 Task: Create List Payment Processing in Board Productivity Strategies to Workspace Corporate Communications. Create List Cryptocurrency in Board Customer Feedback Surveys to Workspace Corporate Communications. Create List Blockchain in Board Customer Loyalty Program Strategy and Execution to Workspace Corporate Communications
Action: Mouse moved to (80, 303)
Screenshot: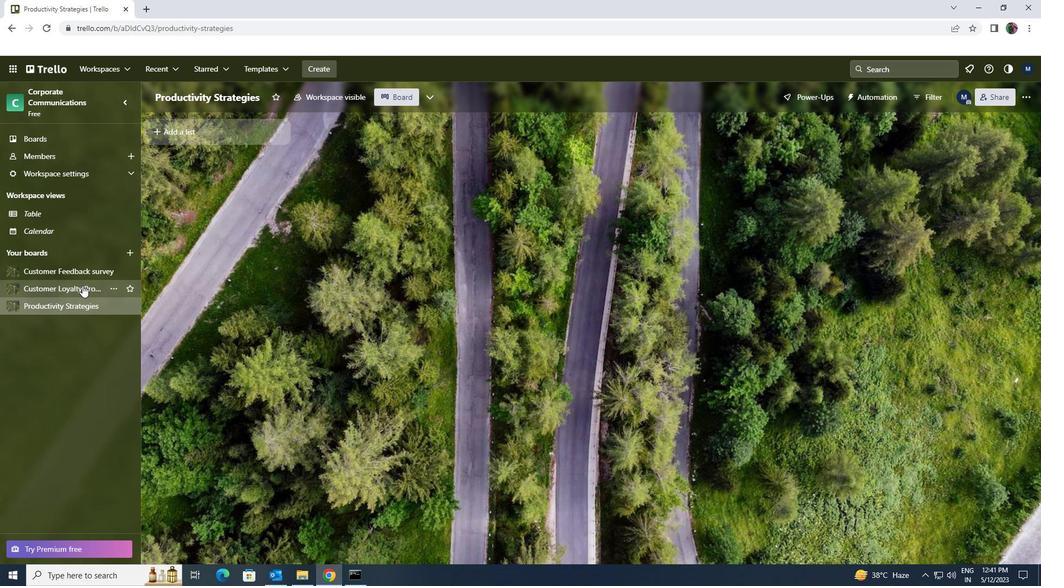 
Action: Mouse pressed left at (80, 303)
Screenshot: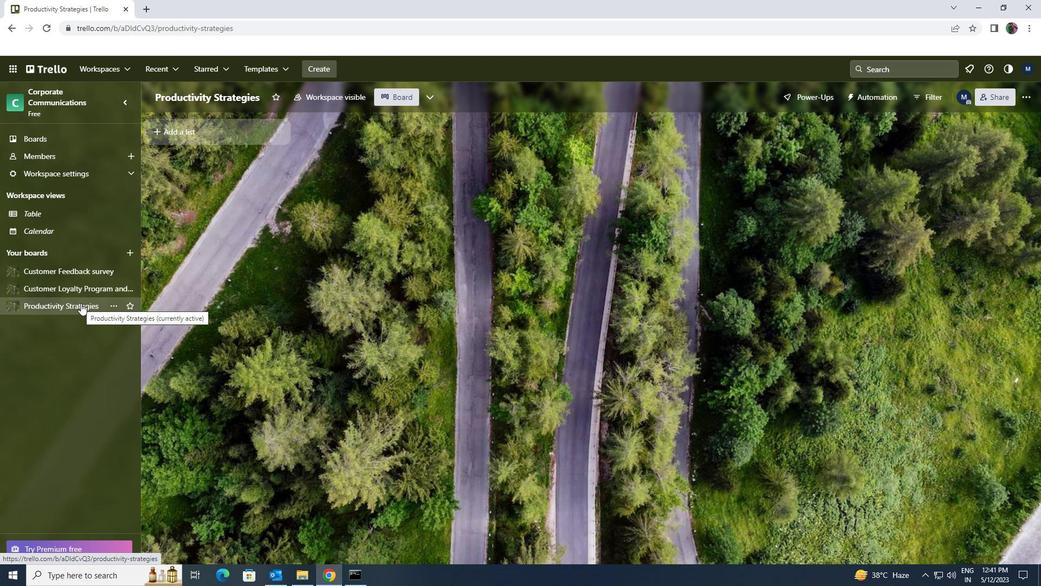 
Action: Mouse moved to (169, 134)
Screenshot: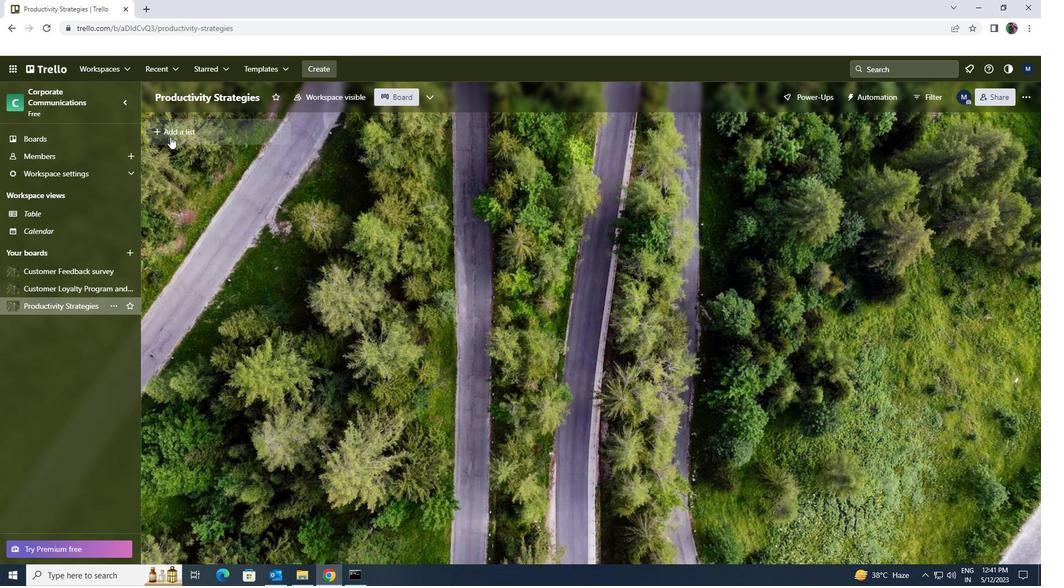 
Action: Mouse pressed left at (169, 134)
Screenshot: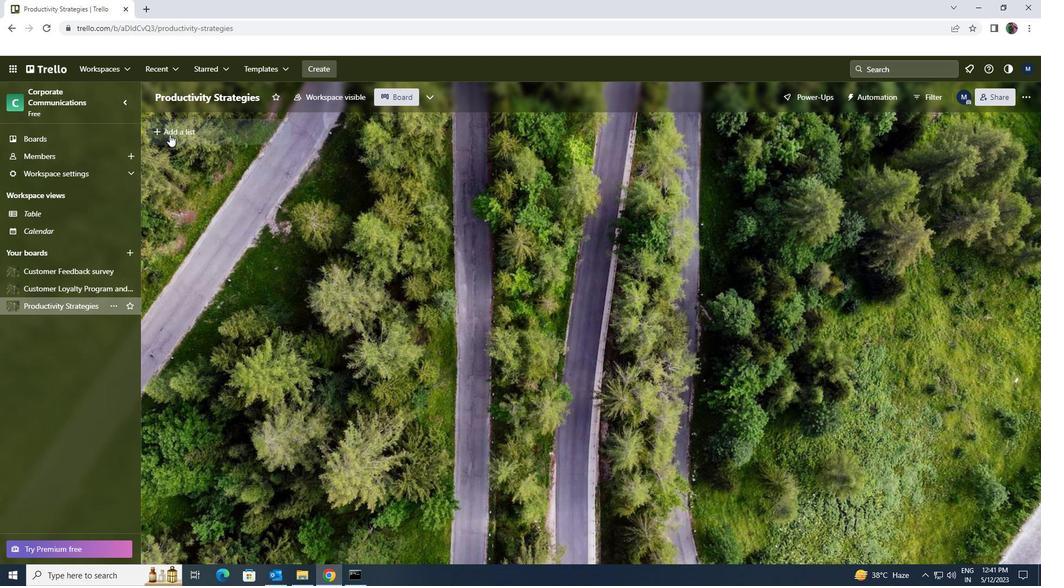 
Action: Key pressed <Key.shift>PAYMENT<Key.space><Key.shift>PROCESSING
Screenshot: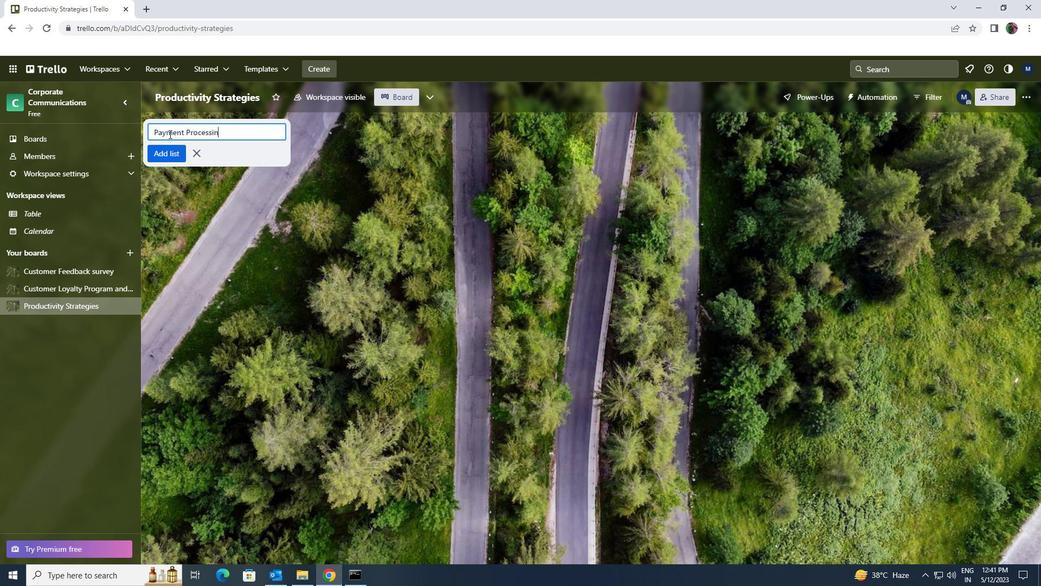 
Action: Mouse moved to (169, 149)
Screenshot: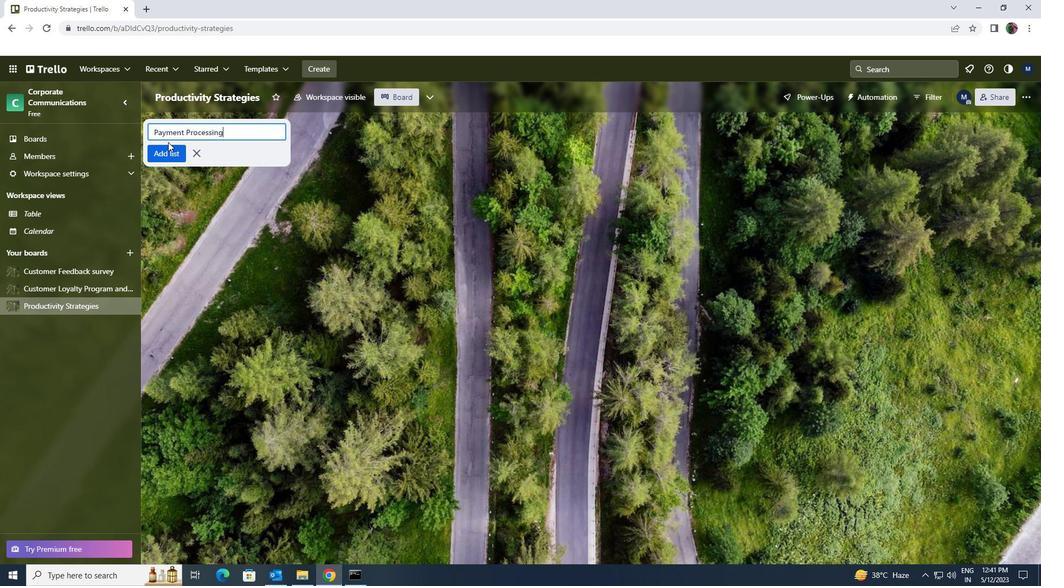
Action: Mouse pressed left at (169, 149)
Screenshot: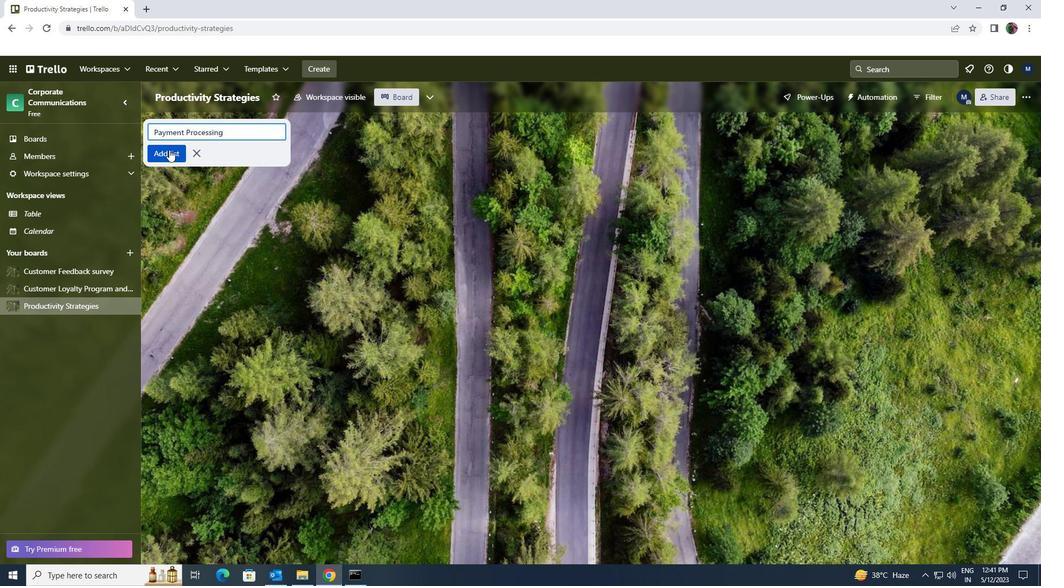 
Action: Mouse moved to (53, 271)
Screenshot: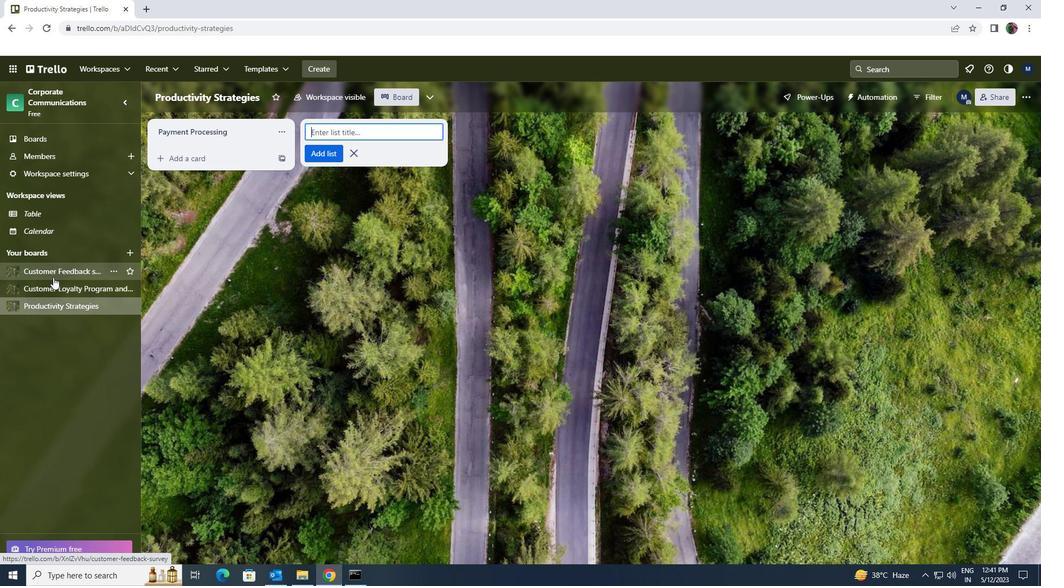 
Action: Mouse pressed left at (53, 271)
Screenshot: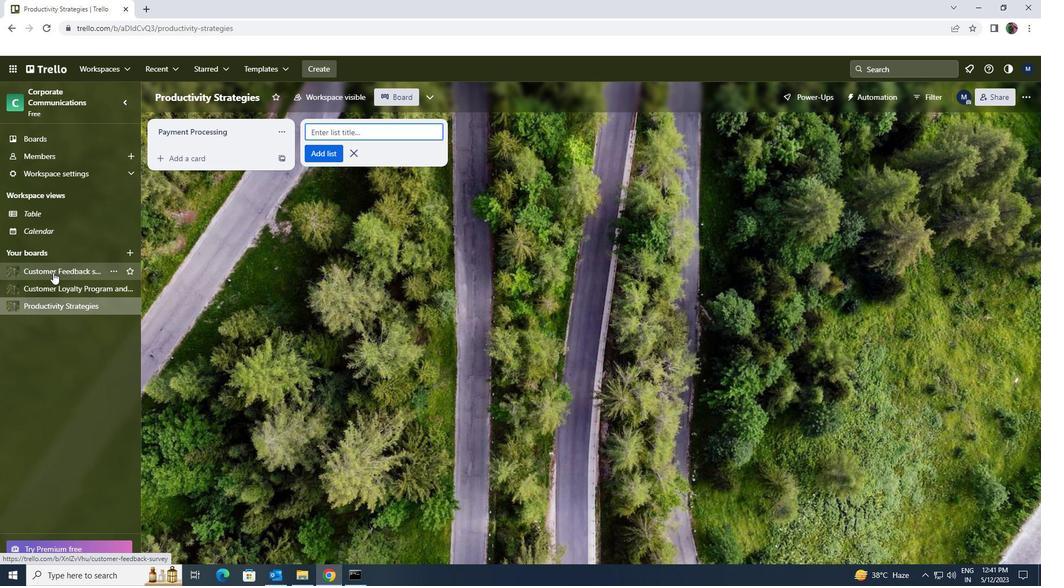 
Action: Mouse moved to (171, 138)
Screenshot: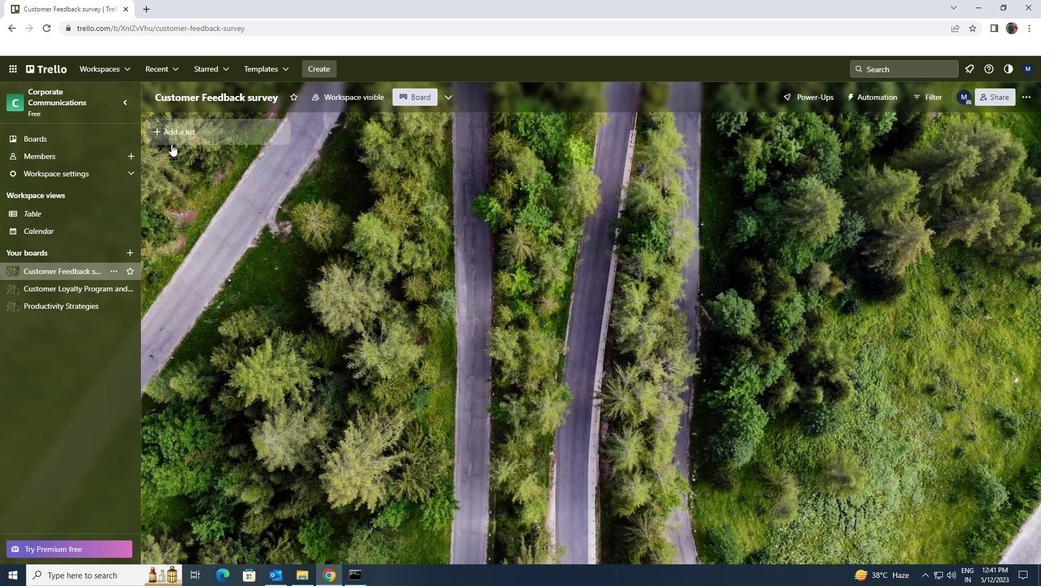 
Action: Mouse pressed left at (171, 138)
Screenshot: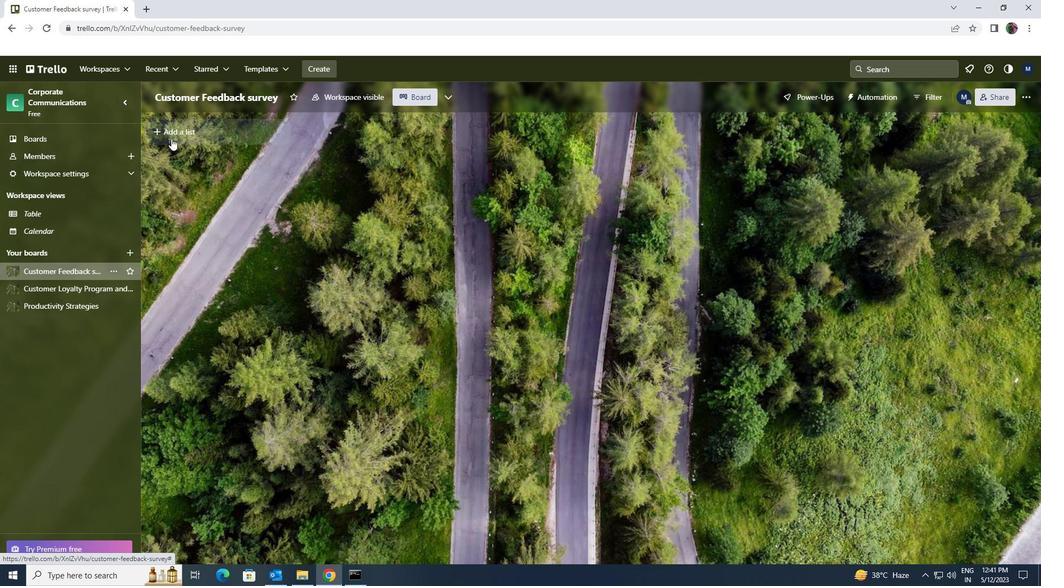 
Action: Key pressed <Key.shift>CRYPTOCURRENCY
Screenshot: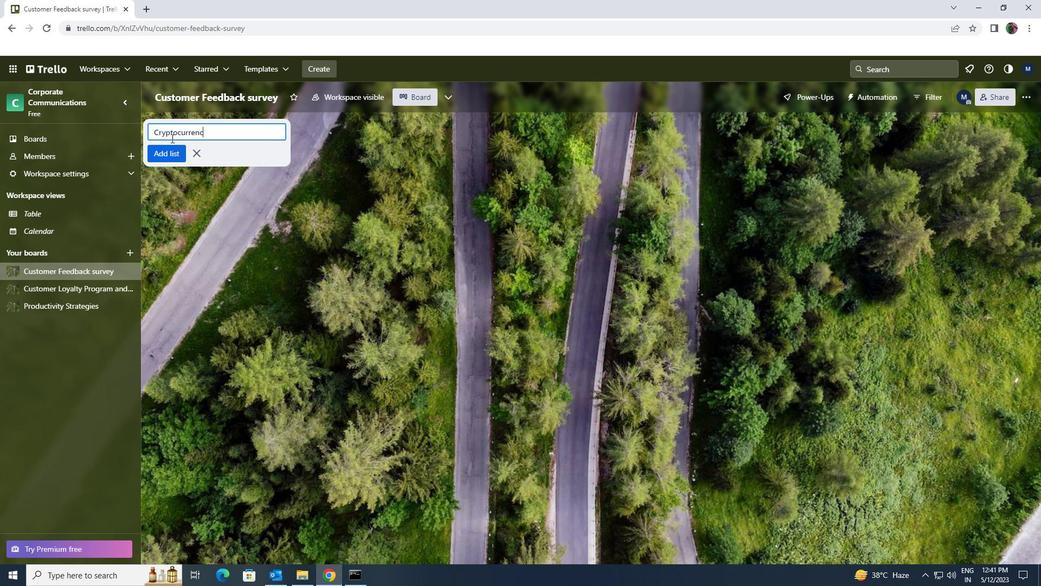 
Action: Mouse moved to (170, 149)
Screenshot: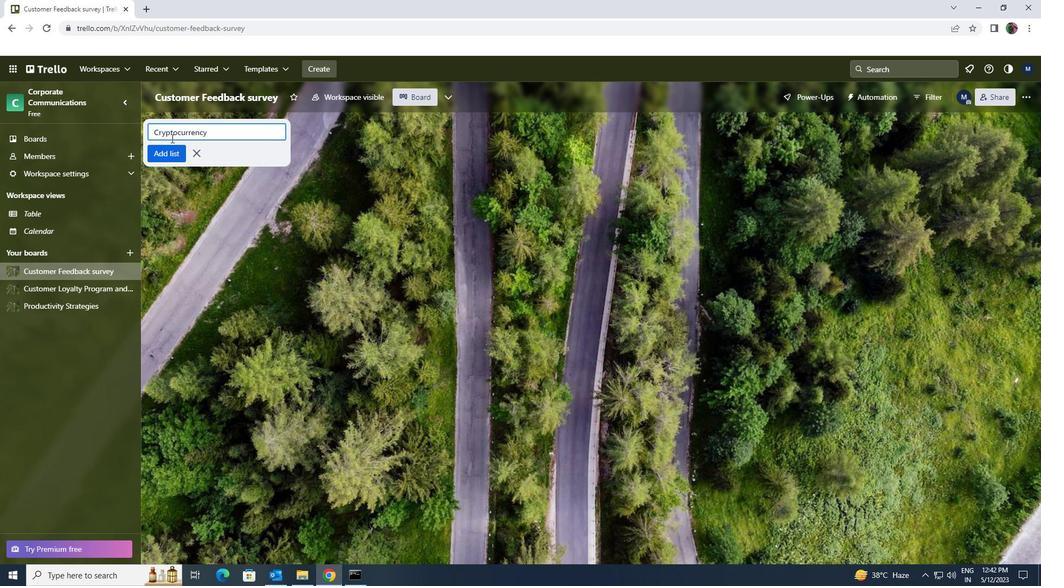 
Action: Mouse pressed left at (170, 149)
Screenshot: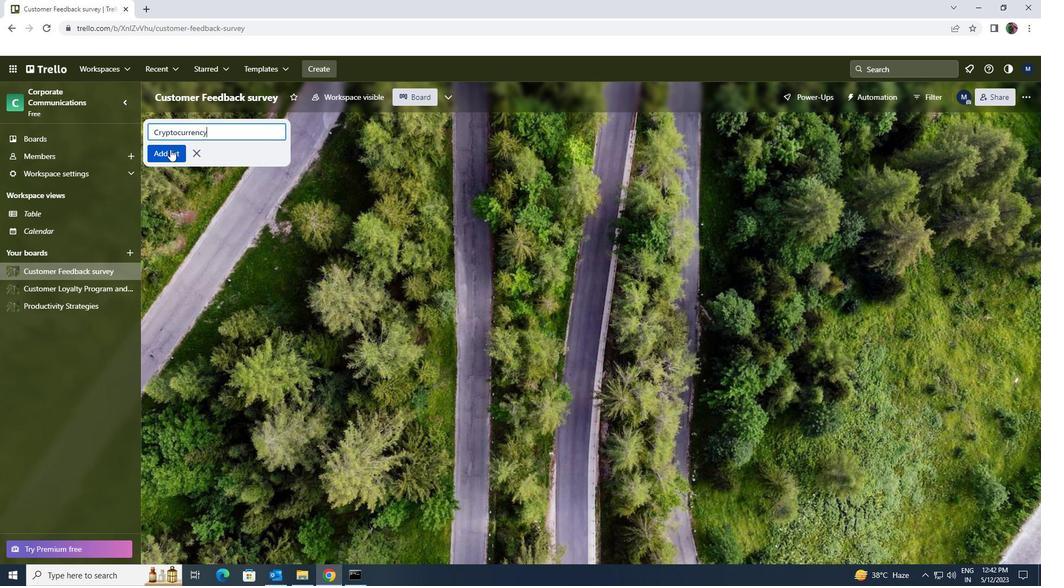 
Action: Mouse moved to (54, 289)
Screenshot: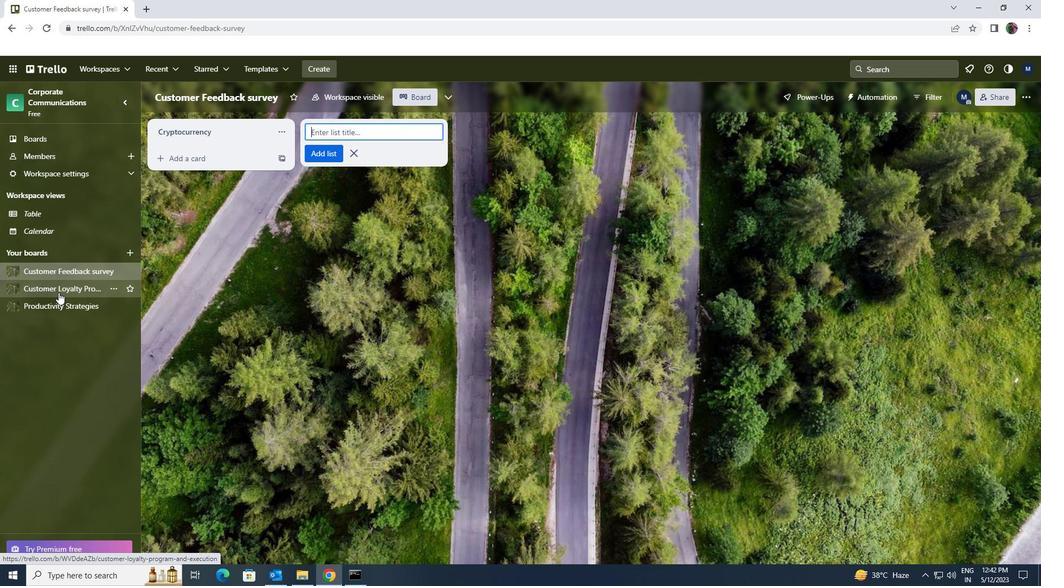 
Action: Mouse pressed left at (54, 289)
Screenshot: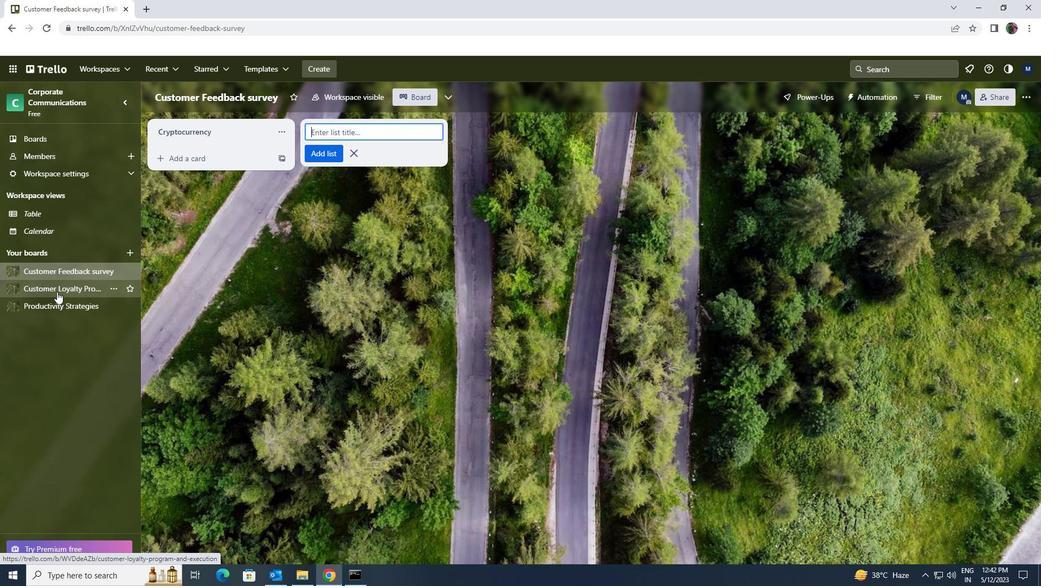 
Action: Mouse moved to (167, 139)
Screenshot: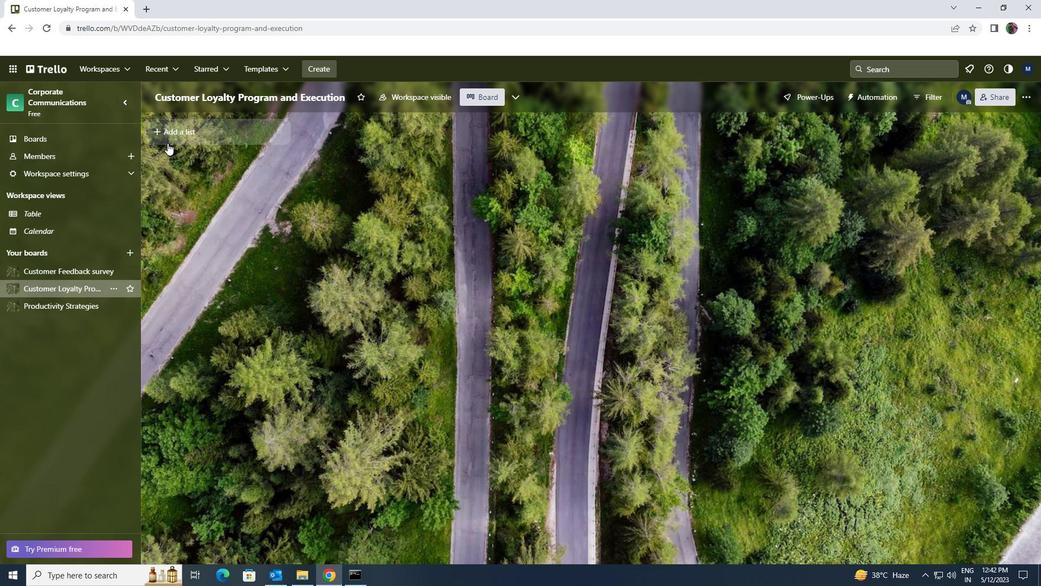 
Action: Mouse pressed left at (167, 139)
Screenshot: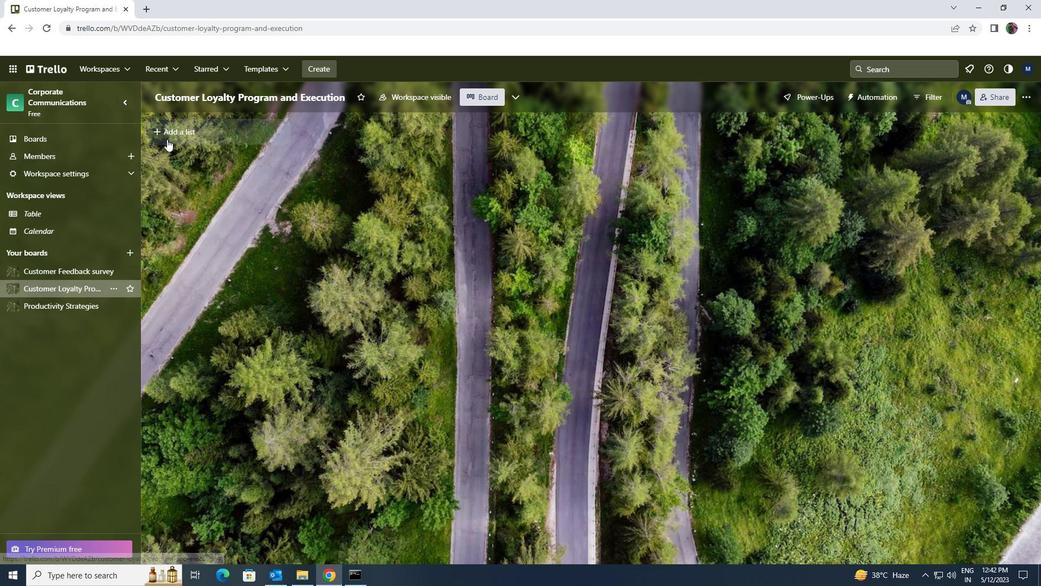 
Action: Key pressed <Key.shift><Key.shift>BLOCKCHAIN
Screenshot: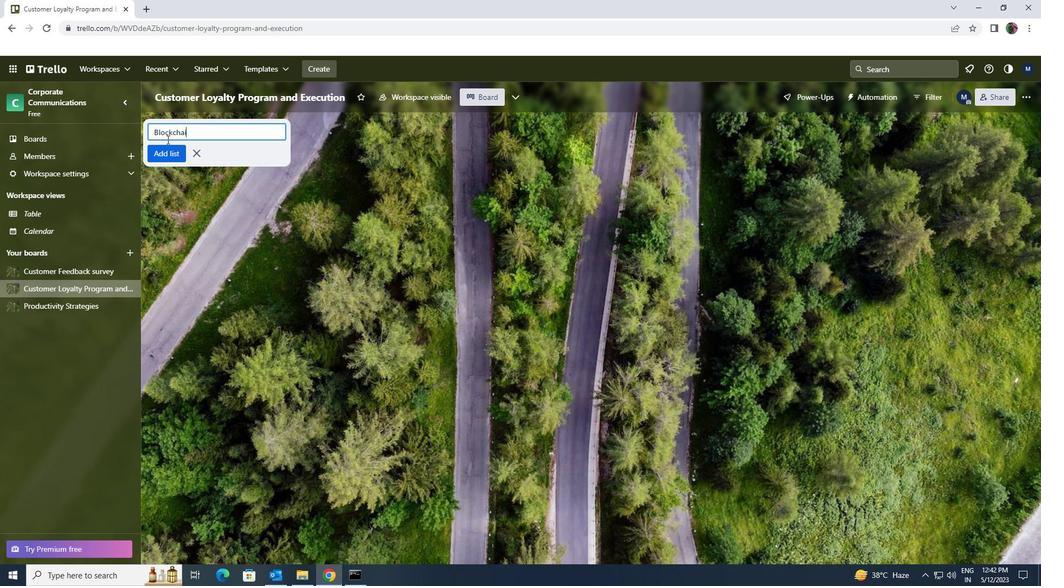 
Action: Mouse moved to (169, 146)
Screenshot: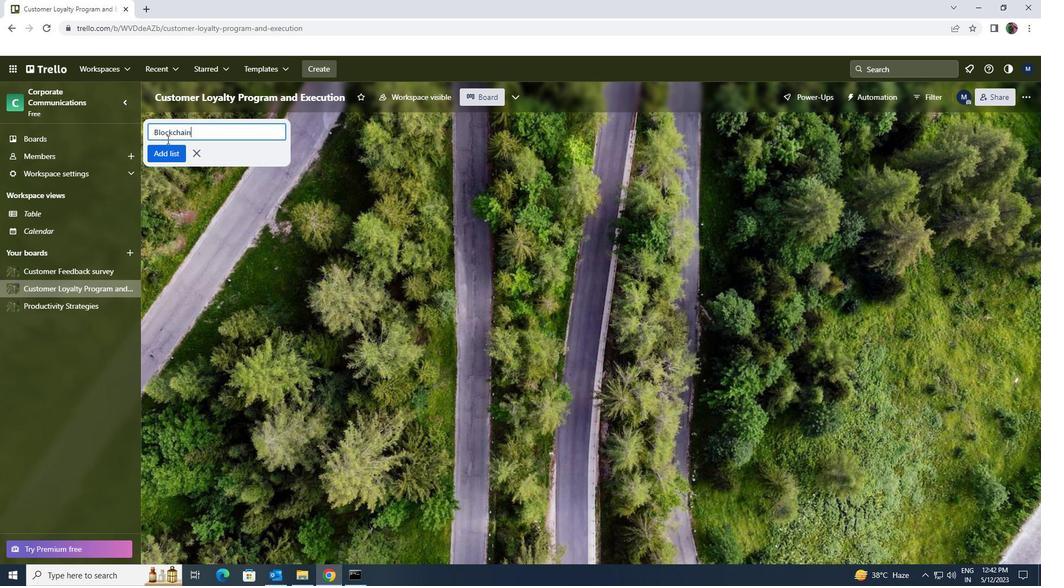 
Action: Mouse pressed left at (169, 146)
Screenshot: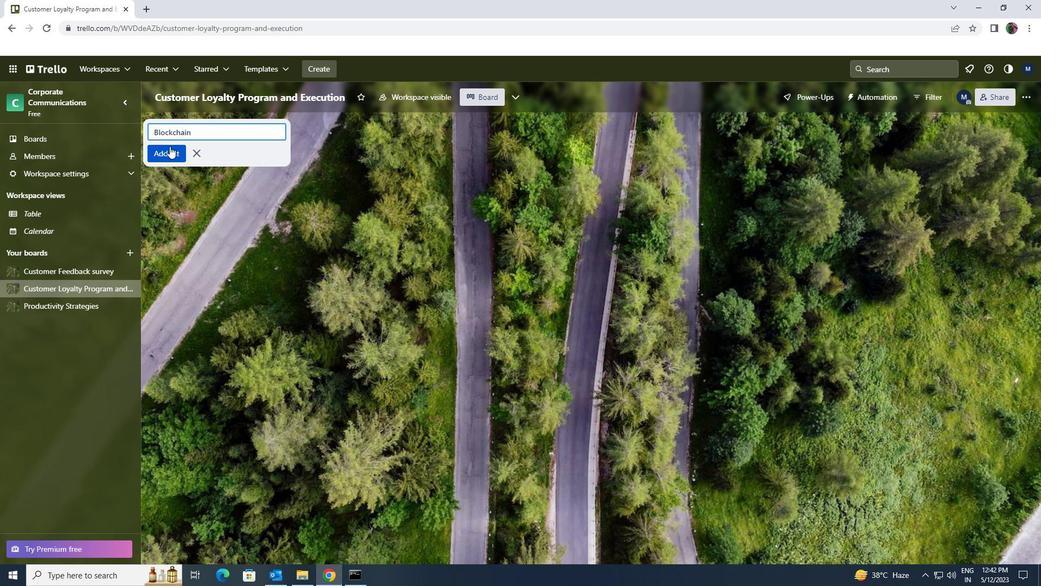
